 Task: Filters and Effects: Create a "freeze frame" effect at a specific video frame.
Action: Mouse moved to (605, 556)
Screenshot: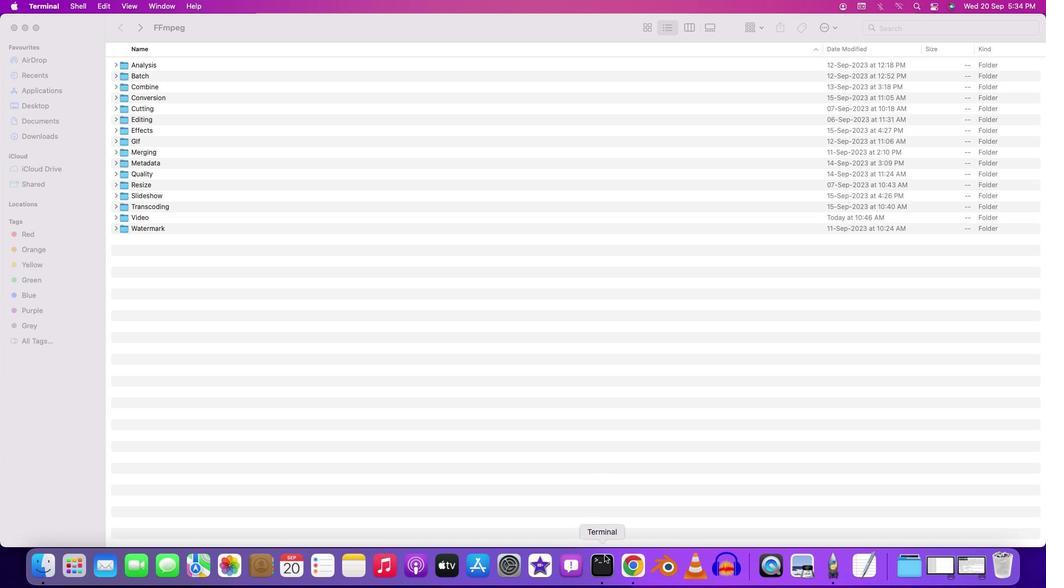 
Action: Mouse pressed right at (605, 556)
Screenshot: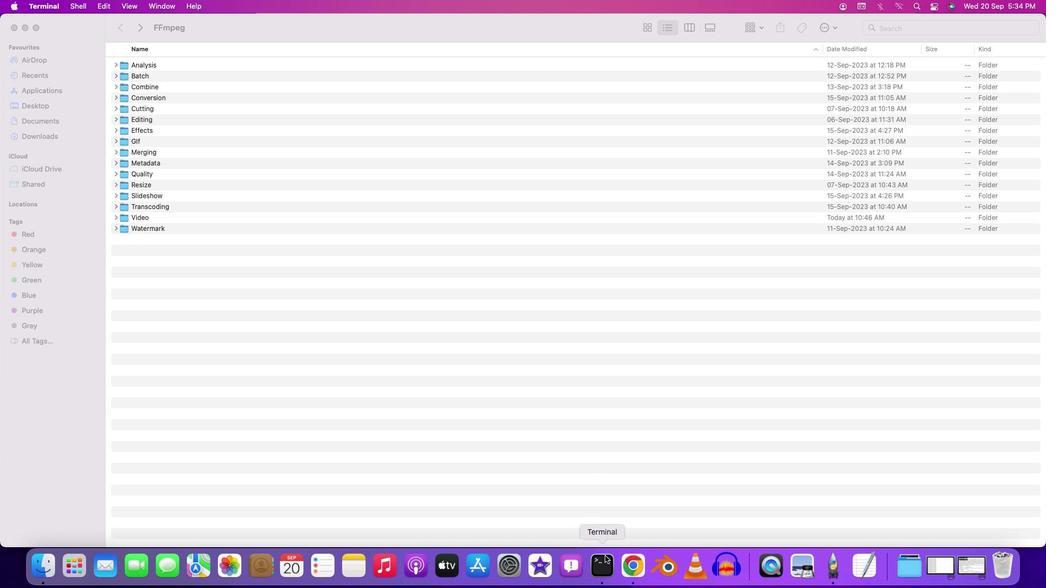 
Action: Mouse moved to (635, 432)
Screenshot: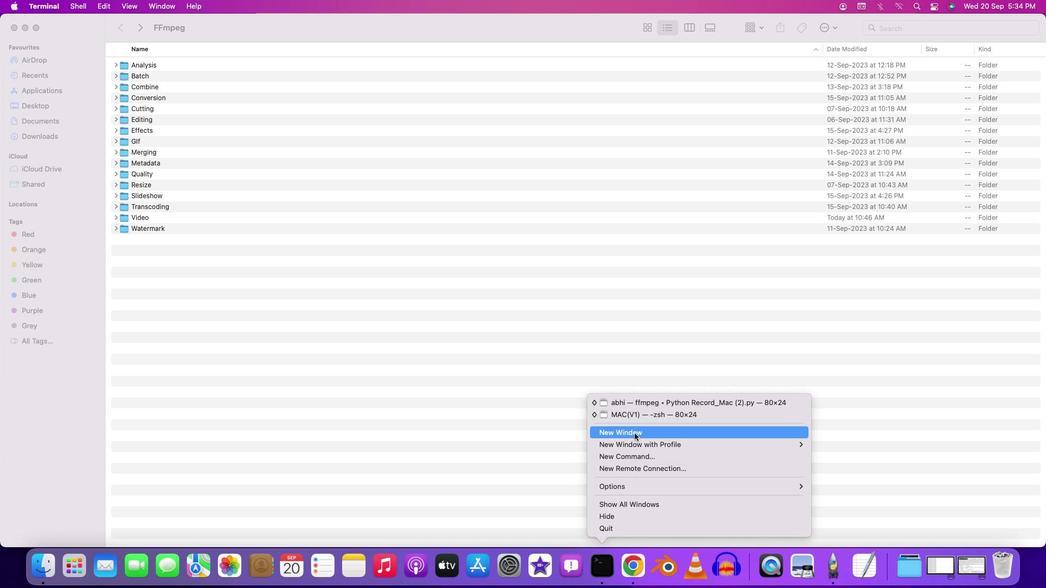 
Action: Mouse pressed left at (635, 432)
Screenshot: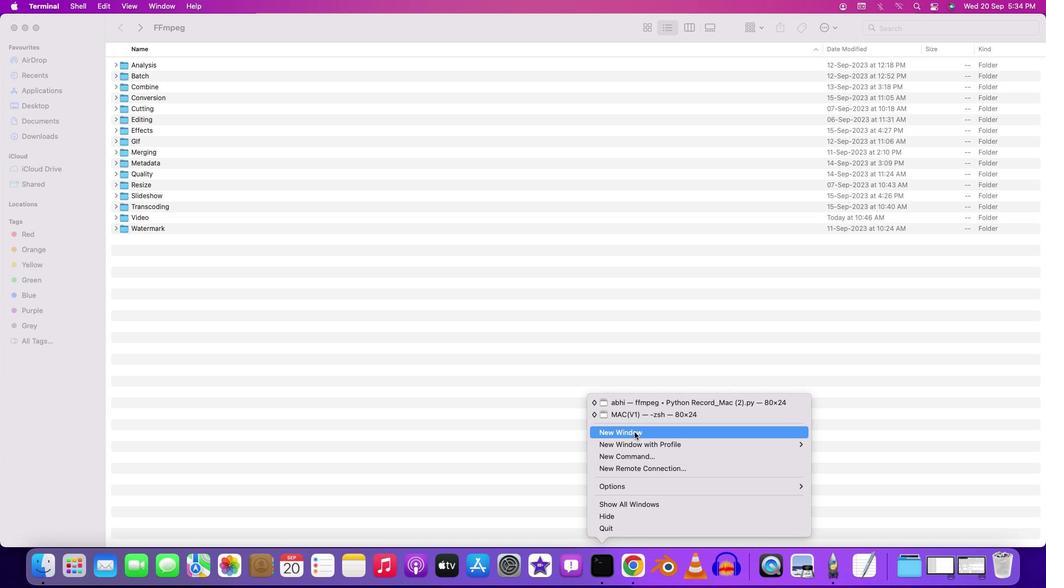 
Action: Mouse moved to (217, 24)
Screenshot: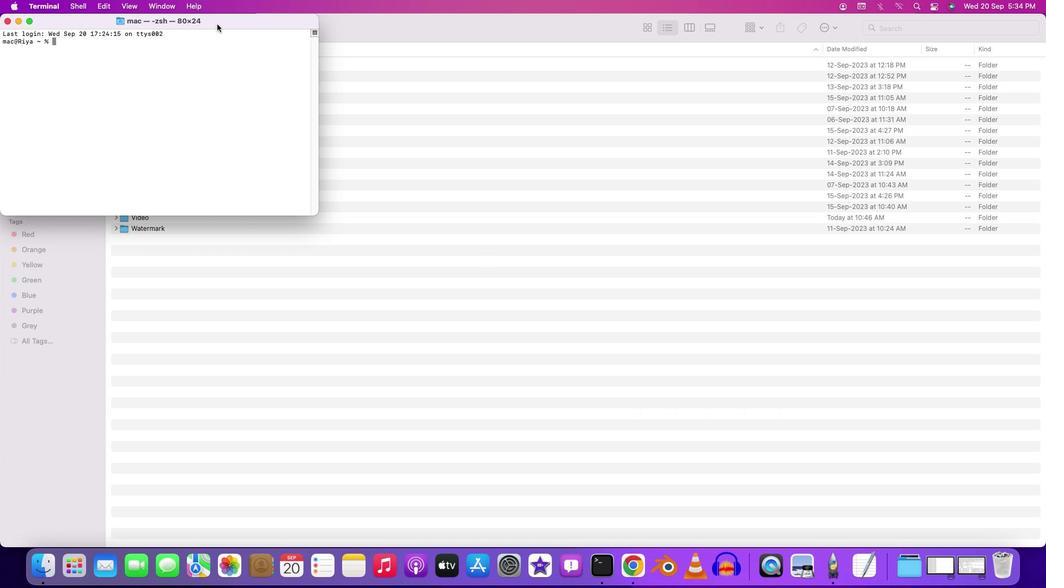 
Action: Mouse pressed left at (217, 24)
Screenshot: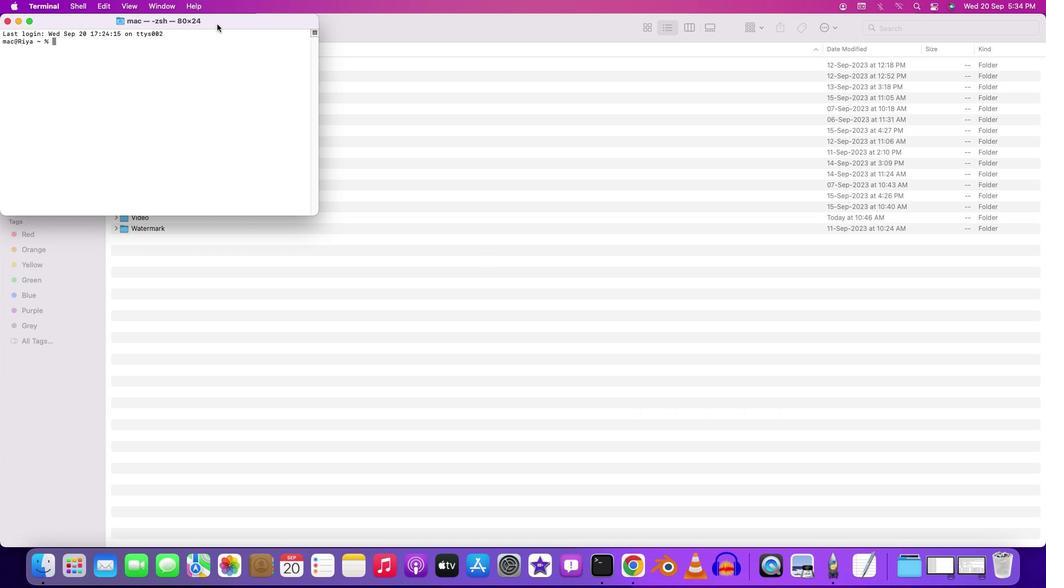 
Action: Mouse pressed left at (217, 24)
Screenshot: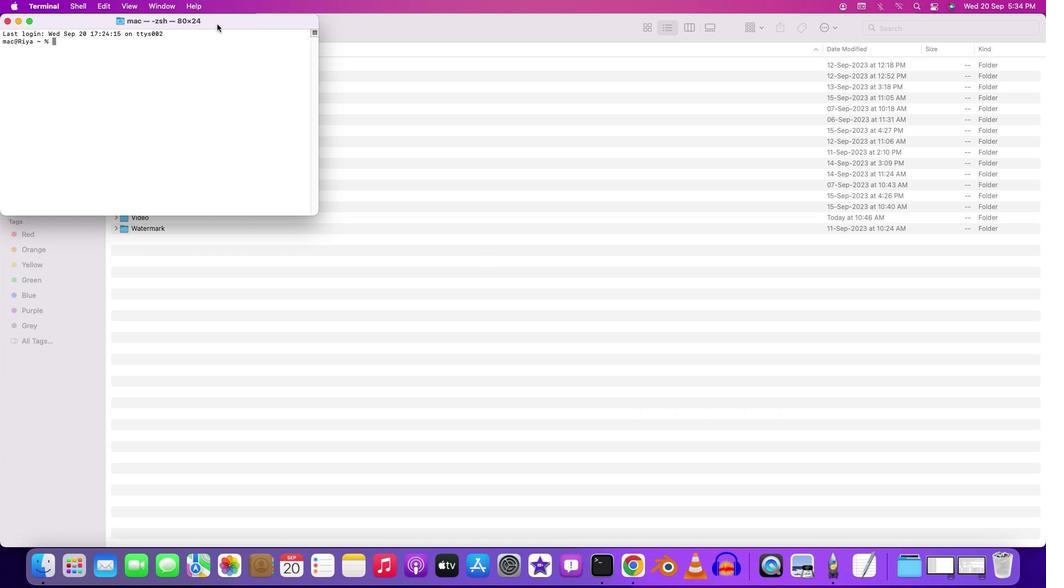 
Action: Mouse moved to (112, 49)
Screenshot: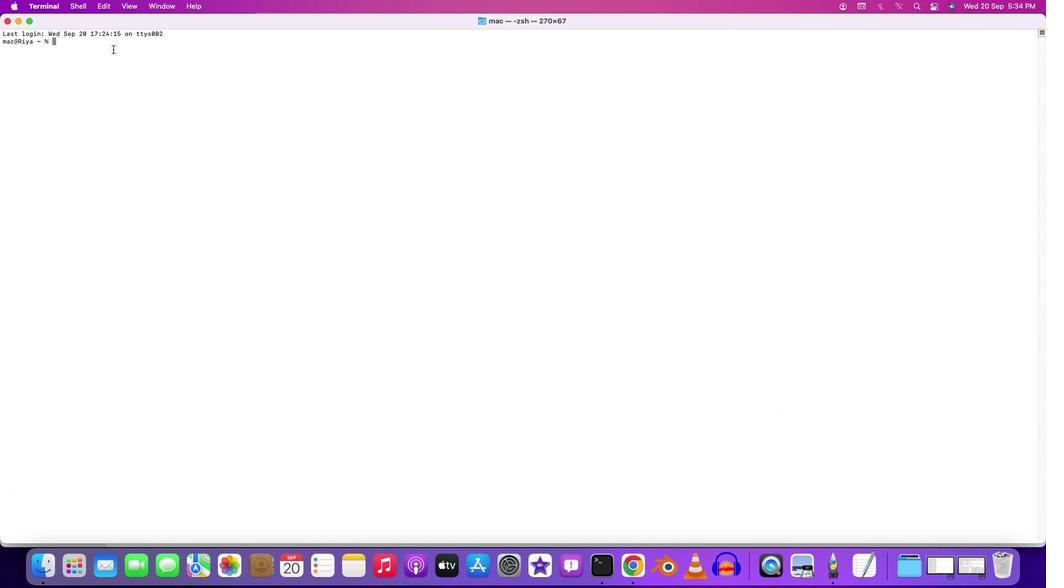 
Action: Mouse pressed left at (112, 49)
Screenshot: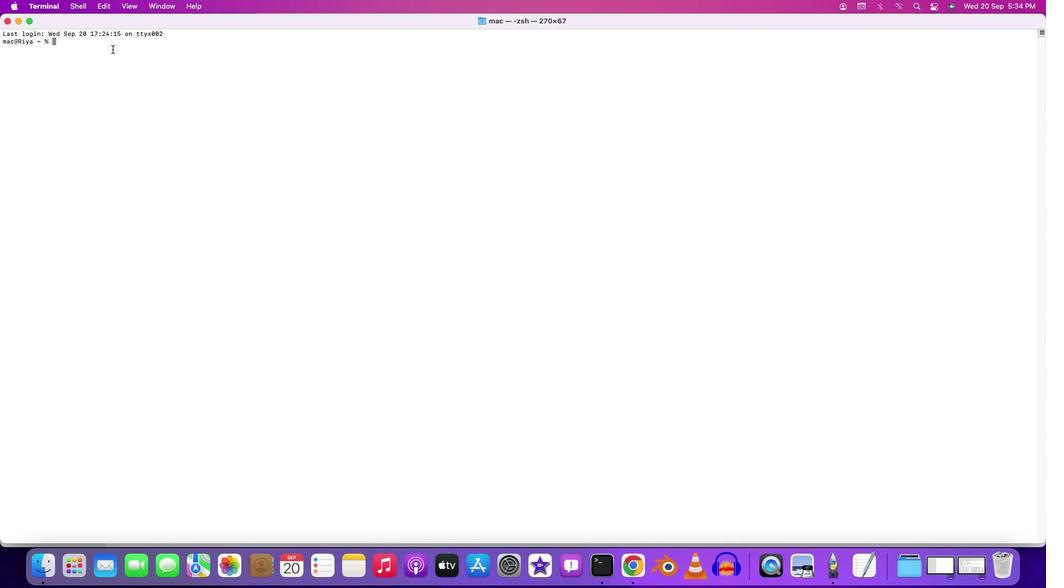 
Action: Key pressed 'c''d'Key.space'd''e''s''k''t''o''p'Key.enter'c''d'Key.space'f''f''m''p''e''g'Key.enter'c''d'Key.space'f'Key.backspace'm'Key.backspace'b''a''t''c''h'Key.enter'c''d'Key.space'v''i''d''e''o'Key.enter'f''f''m''p''e''g'Key.space'-''i'Key.space'i''n''p''u''t''.''m''p''4'Key.space'-''v''f'Key.spaceKey.shift'"''s''e''l''e''c''t'Key.shift'+'Key.backspace'='"'"'e''q'Key.shift'(''n'',''1''0''0''0'Key.backspaceKey.shift')'"'"',''s''e''t''p''t''s''='Key.shift'M''/'Key.backspaceKey.backspaceKey.shift'N''/'Key.shift'('Key.shift'F''R''A''M''E'Key.shift'_'Key.shift'R''A''T''E'Key.shift'*'Key.shift'T''B'Key.shift')'Key.shift'"'Key.space'-''a''f'Key.spaceKey.shift'"''a''s''e''l''e''c''t''='Key.leftKey.leftKey.leftKey.leftKey.leftKey.leftKey.leftKey.leftKey.leftKey.leftKey.leftKey.leftKey.leftKey.leftKey.leftKey.leftKey.leftKey.leftKey.leftKey.leftKey.leftKey.rightKey.rightKey.rightKey.rightKey.rightKey.rightKey.rightKey.rightKey.rightKey.rightKey.rightKey.rightKey.rightKey.rightKey.rightKey.rightKey.rightKey.rightKey.rightKey.rightKey.rightKey.rightKey.rightKey.rightKey.rightKey.rightKey.right"'"'e''q'Key.shift'(''n'',''1''0''0'Key.shift')'"'"',''a''s''e''t''p''t''s''='Key.shift'N''/'Key.shift'S''R'Key.shift'?'Key.backspaceKey.shift'?'Key.backspace'/'Key.shift'T''B'Key.shift'"'Key.space'-''t'Key.space'5'Key.space'-''c'Key.shift':''v'Key.space'l''i''v'Key.backspace'b''x''2''6''4'Key.space'-''c'Key.shift':''a'Key.space'a''a''c'Key.space'-''s''t''r''i''x'Key.backspace'c''t'Key.space'e''x''p''e''r''i''m''a'Key.backspace'e''n''t''a''l'Key.space'o''u''p'Key.backspace't''p''u''t'Key.shift'_''f''r''e''e''z''e''.''m''p''4'Key.enter'y'Key.enter
Screenshot: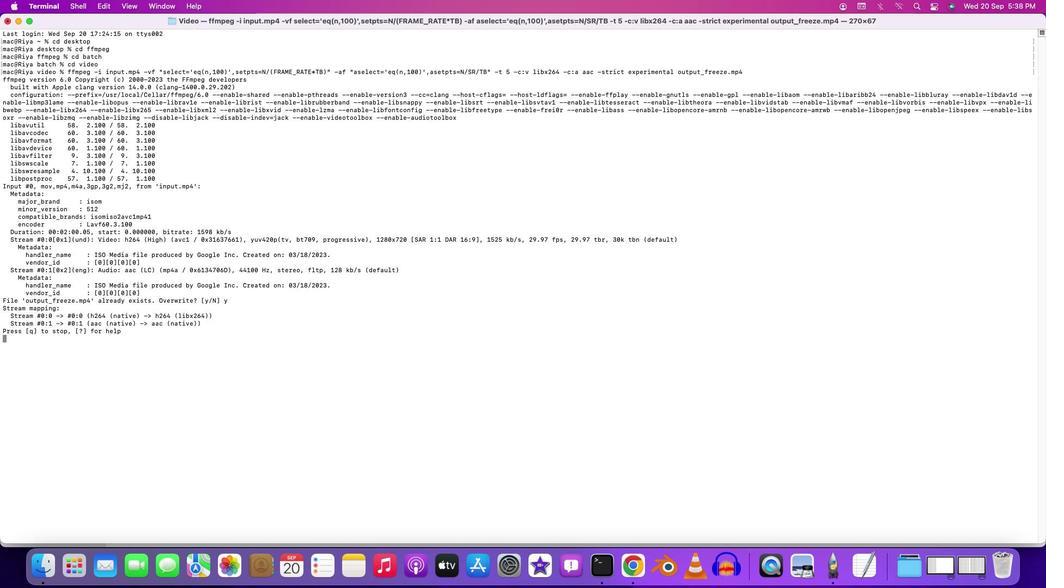 
Action: Mouse moved to (547, 459)
Screenshot: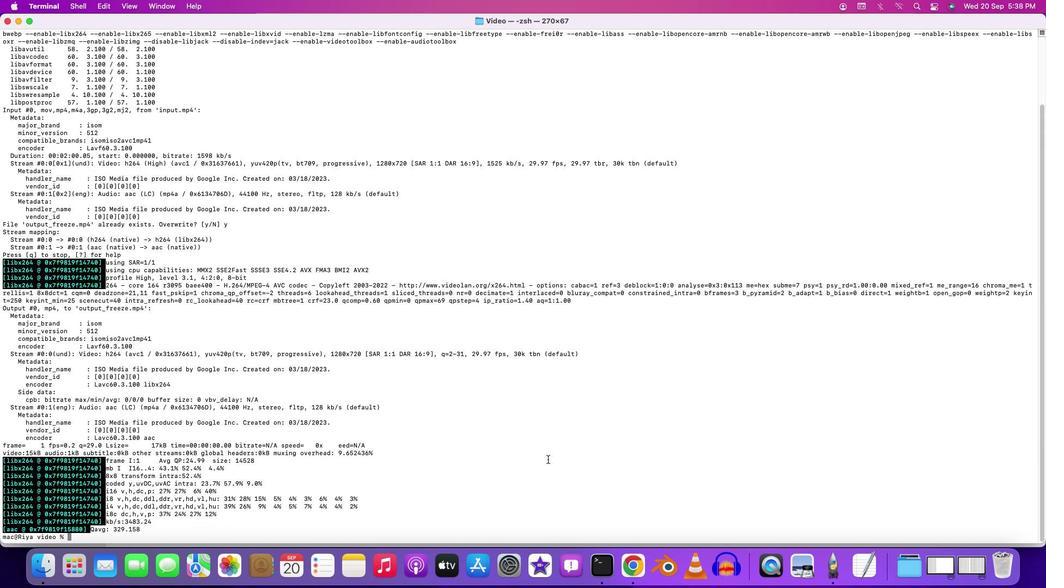 
Action: Mouse pressed left at (547, 459)
Screenshot: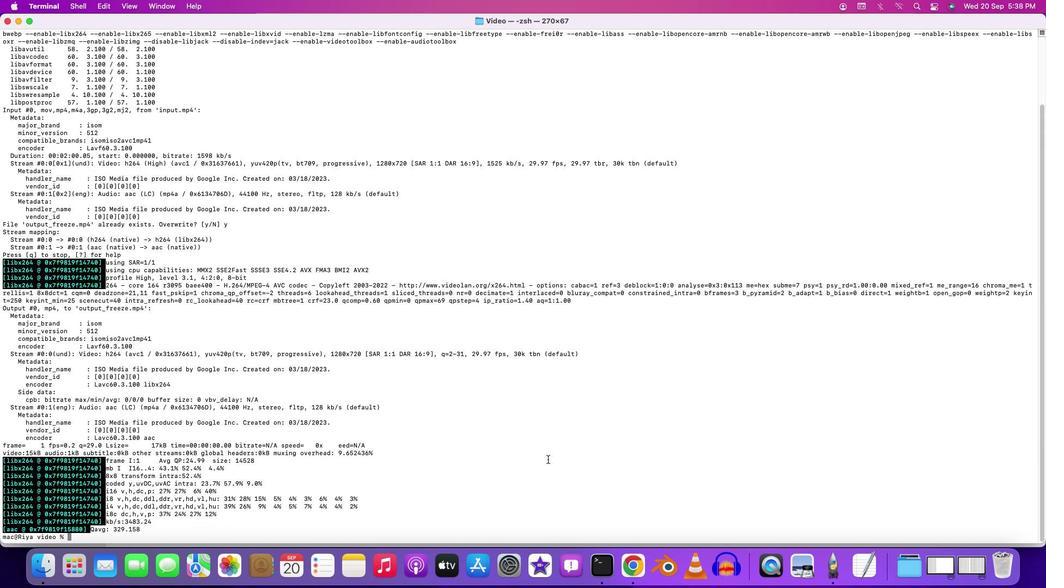 
